 Task: Play online crossword game.
Action: Mouse moved to (626, 308)
Screenshot: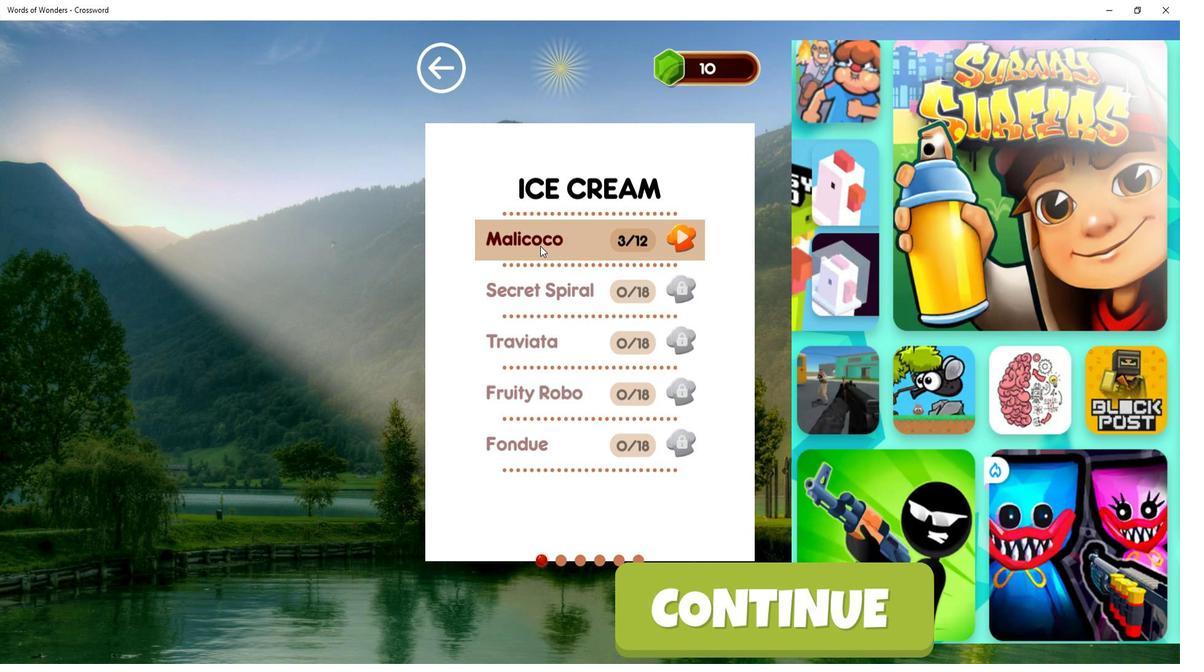 
Action: Mouse pressed left at (626, 308)
Screenshot: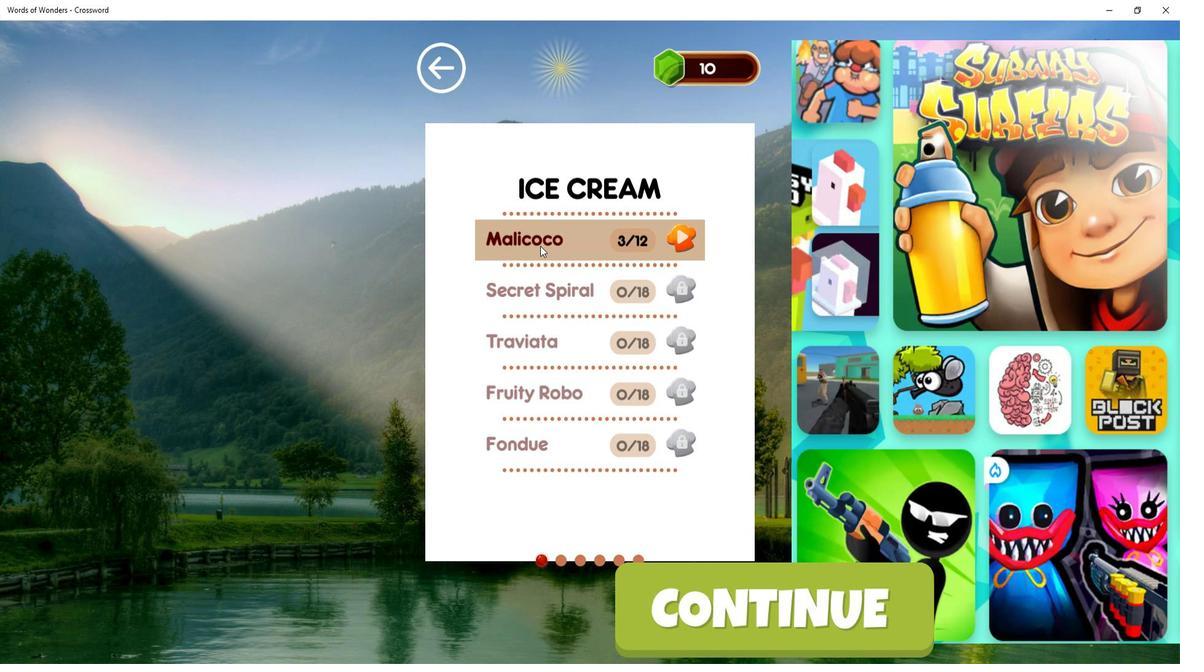 
Action: Mouse moved to (774, 278)
Screenshot: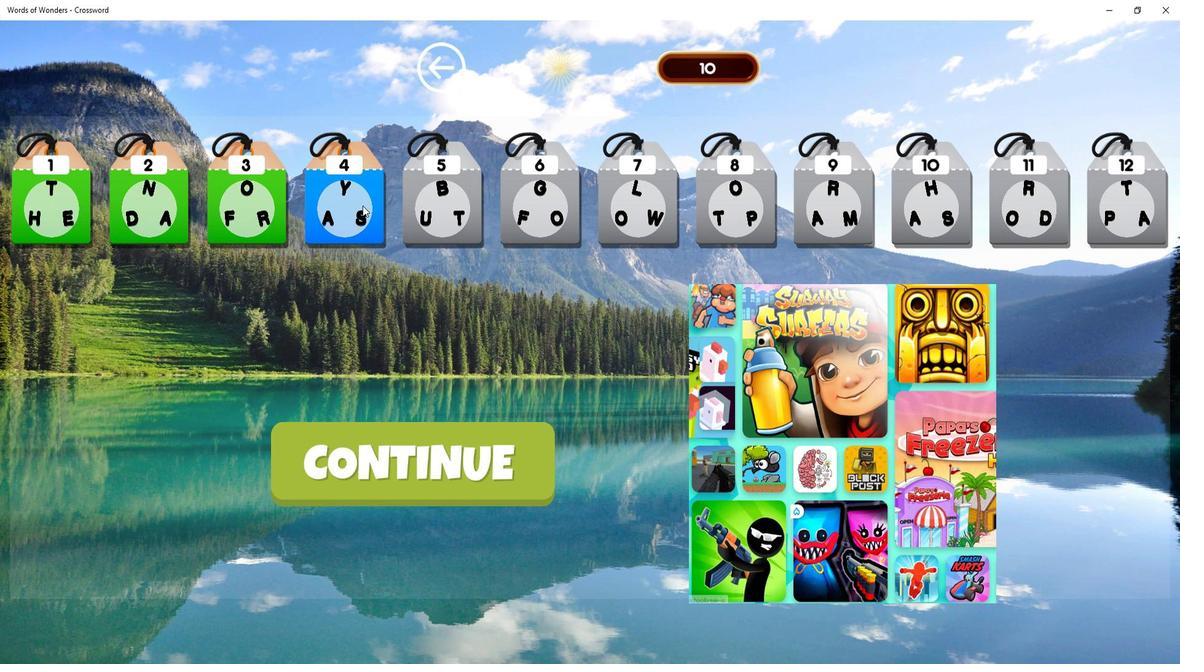 
Action: Mouse pressed left at (774, 278)
Screenshot: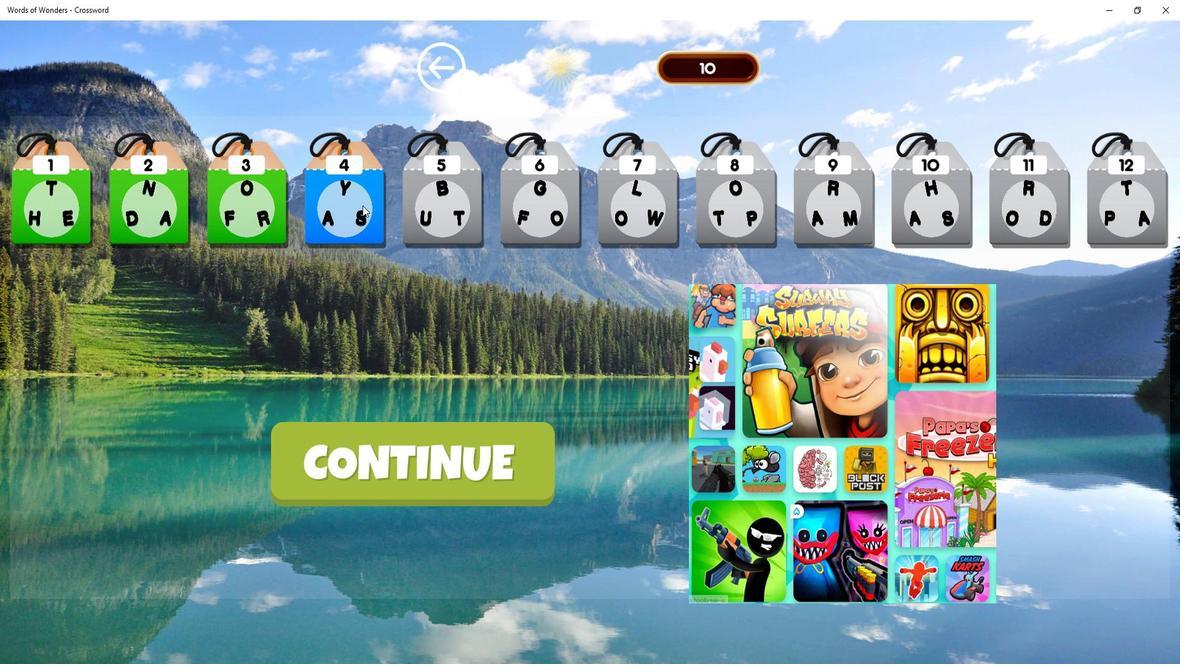 
Action: Mouse moved to (639, 492)
Screenshot: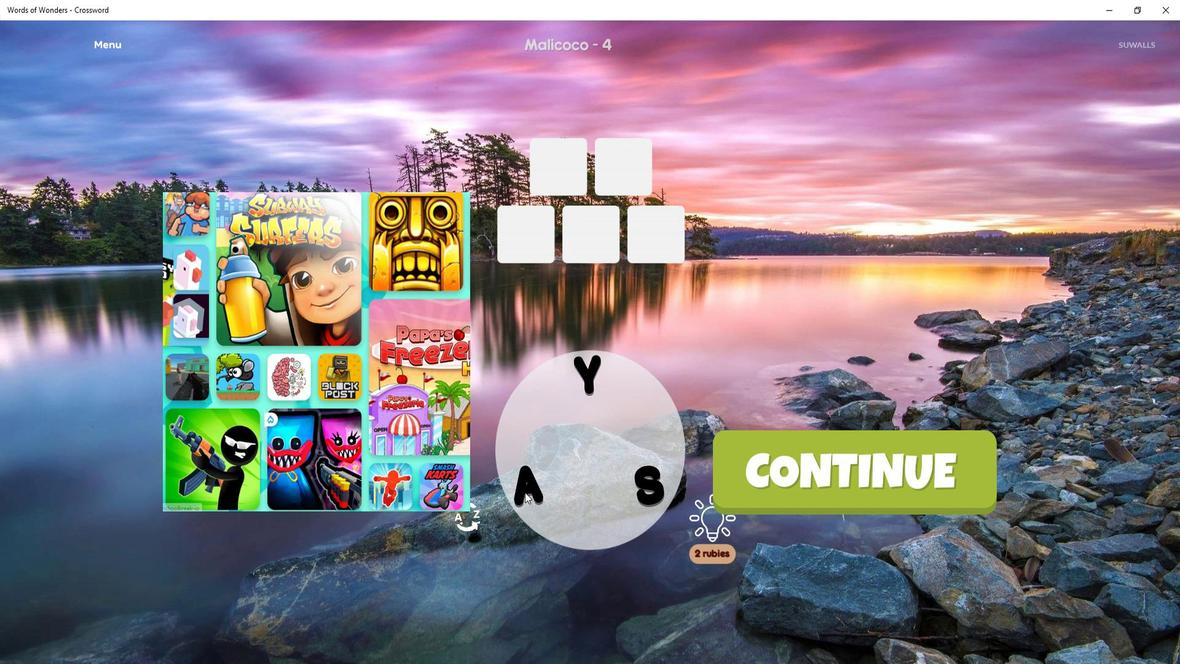 
Action: Mouse pressed left at (639, 492)
Screenshot: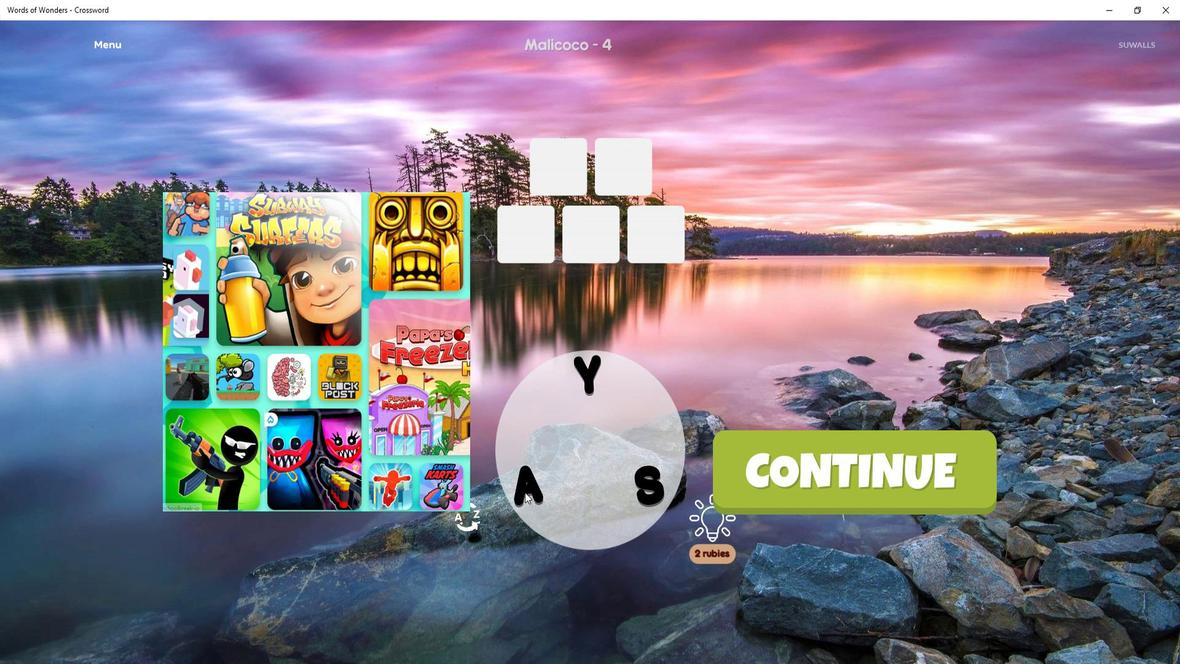 
Action: Mouse moved to (588, 403)
Screenshot: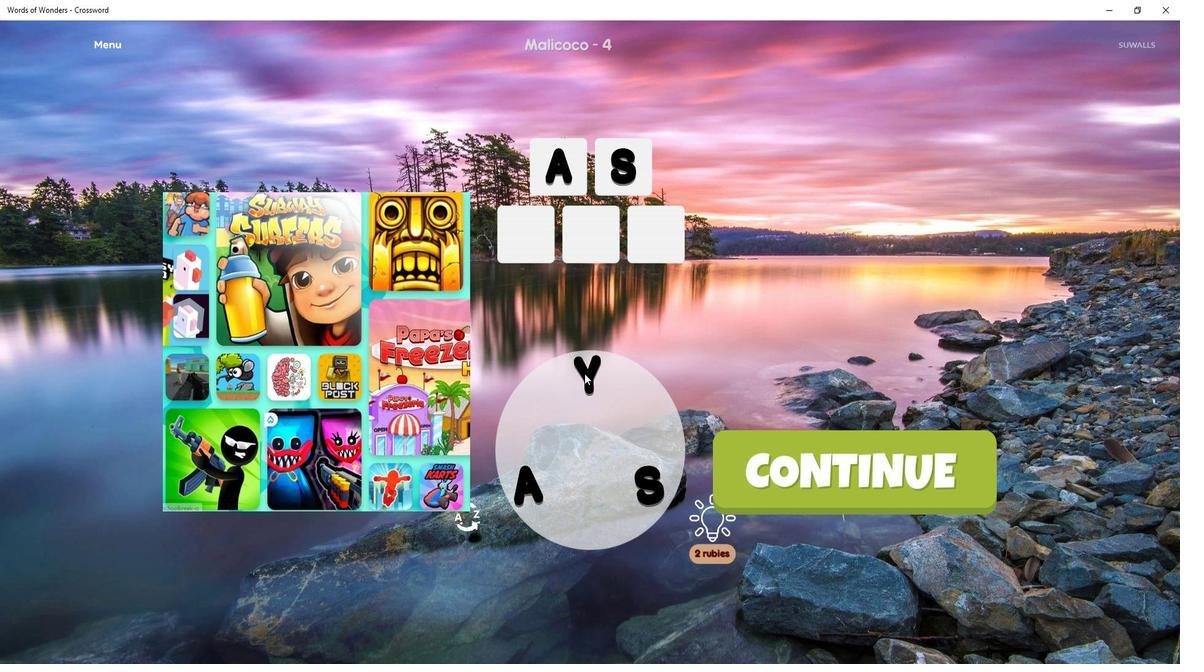 
Action: Mouse pressed left at (588, 403)
Screenshot: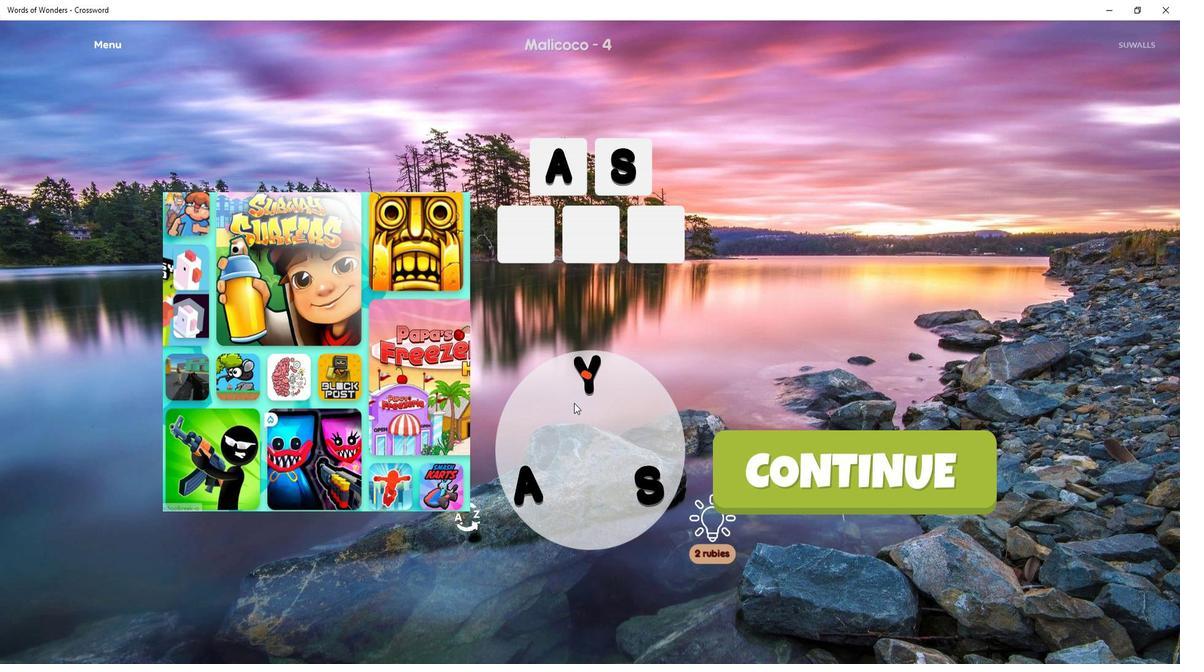 
Action: Mouse moved to (637, 492)
Screenshot: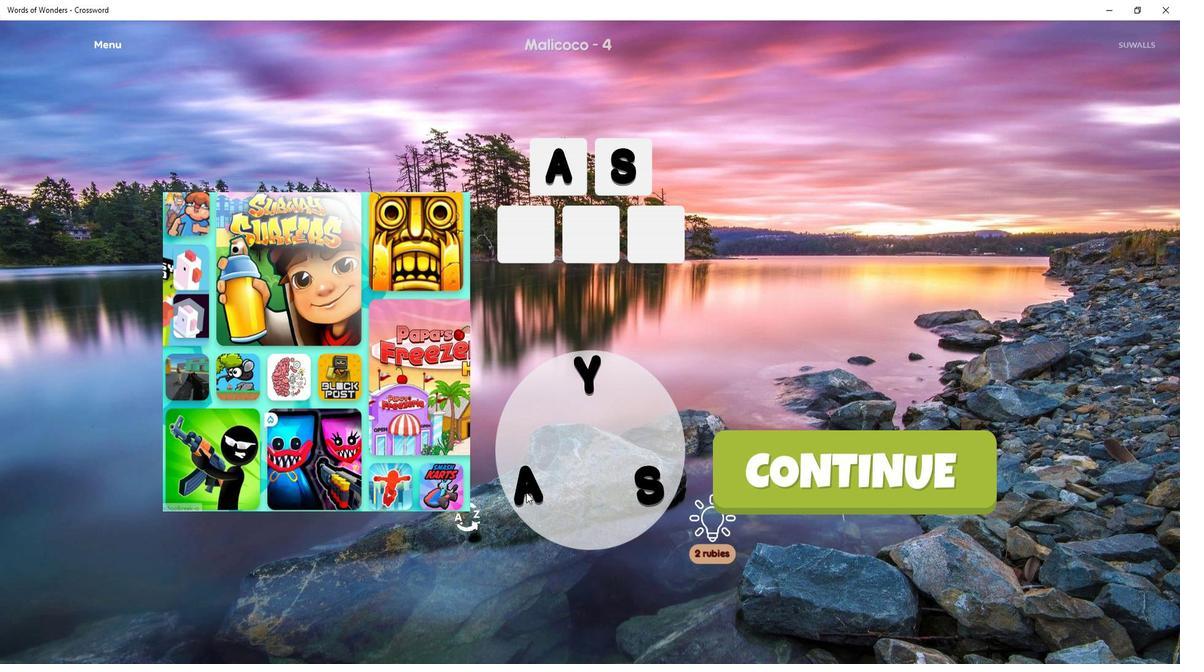 
Action: Mouse pressed left at (637, 492)
Screenshot: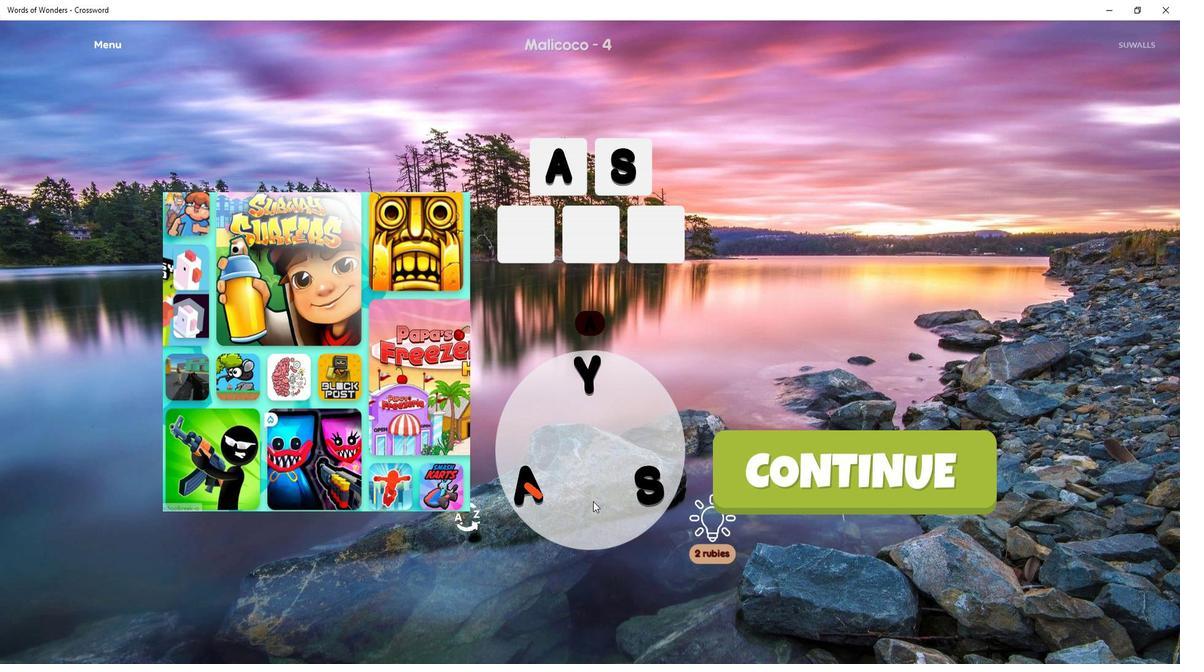 
Action: Mouse moved to (589, 405)
Screenshot: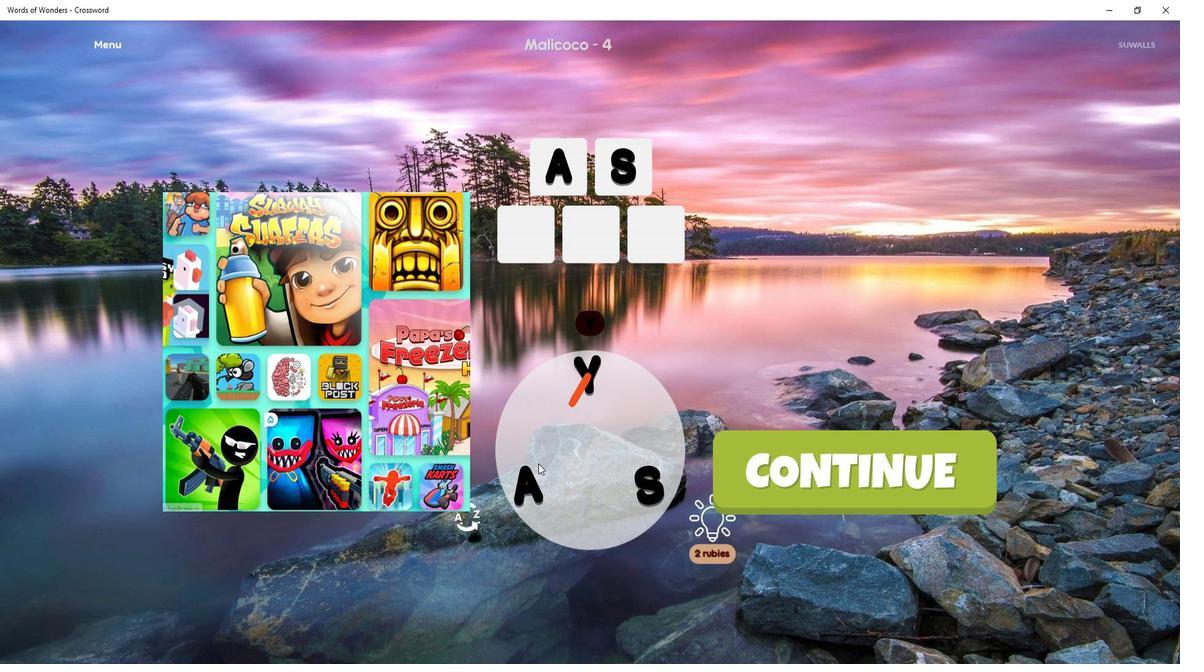 
Action: Mouse pressed left at (589, 405)
Screenshot: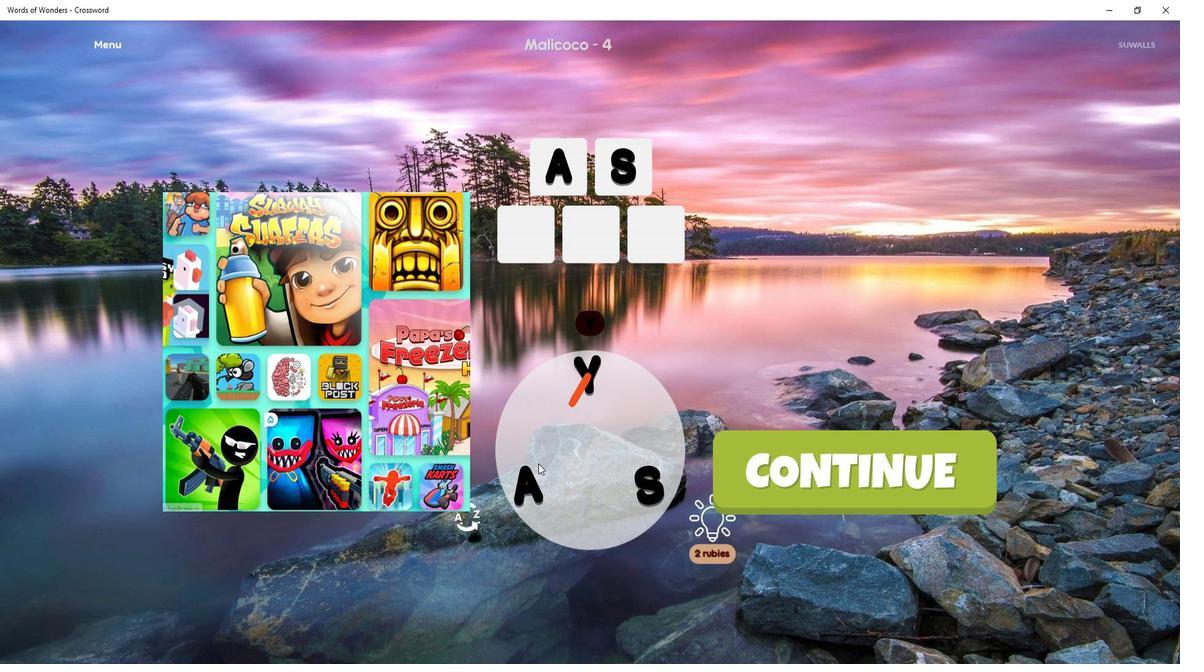 
Action: Mouse moved to (639, 492)
Screenshot: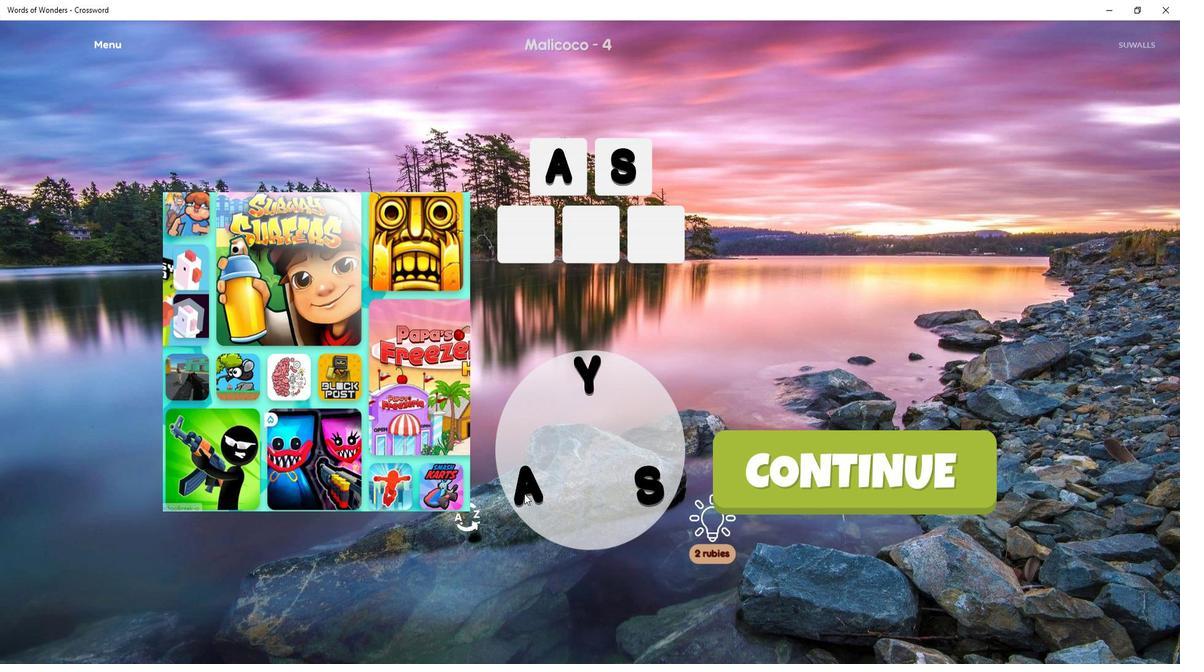 
Action: Mouse pressed left at (639, 492)
Screenshot: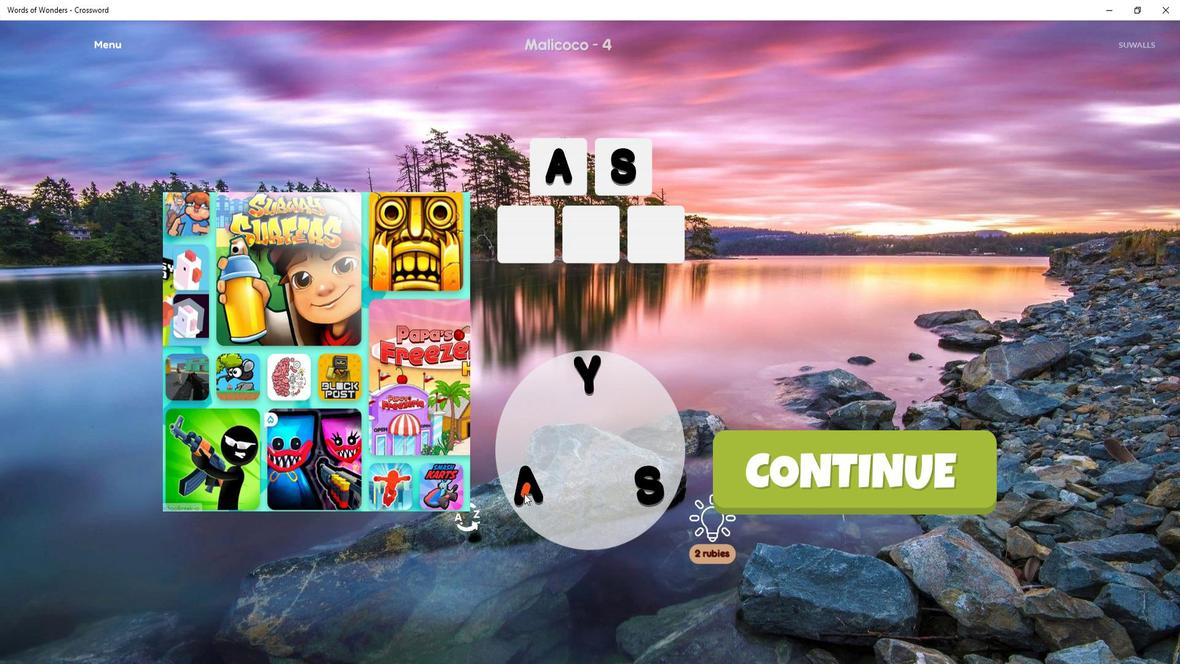 
Action: Mouse moved to (584, 407)
Screenshot: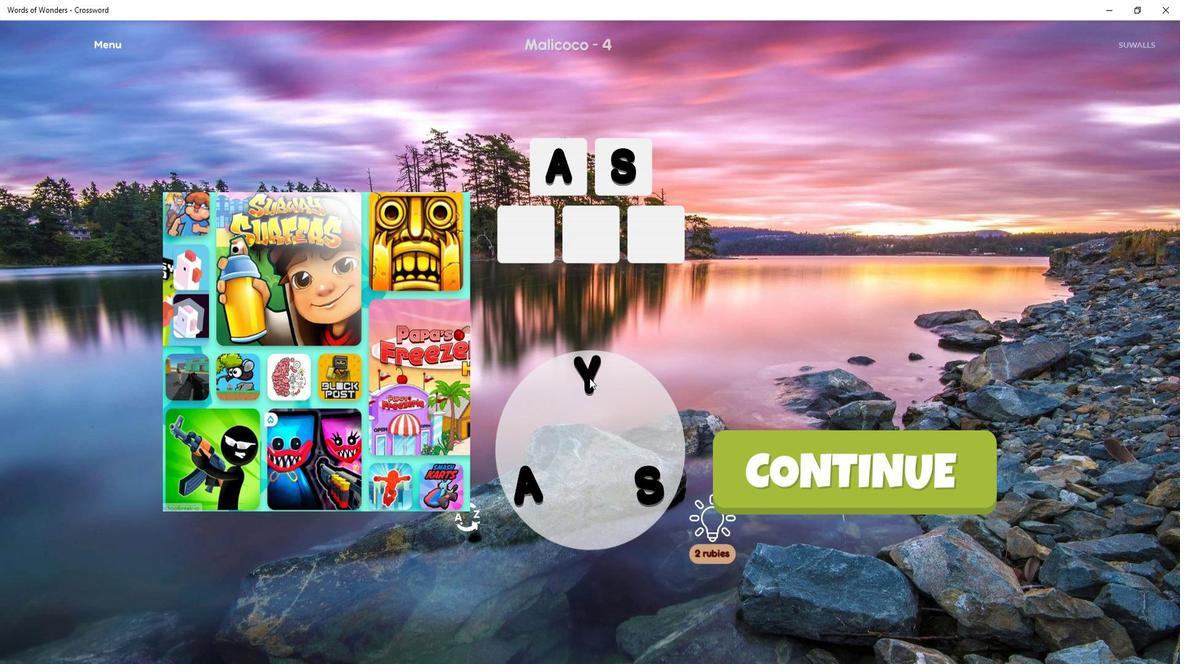 
Action: Mouse pressed left at (584, 407)
Screenshot: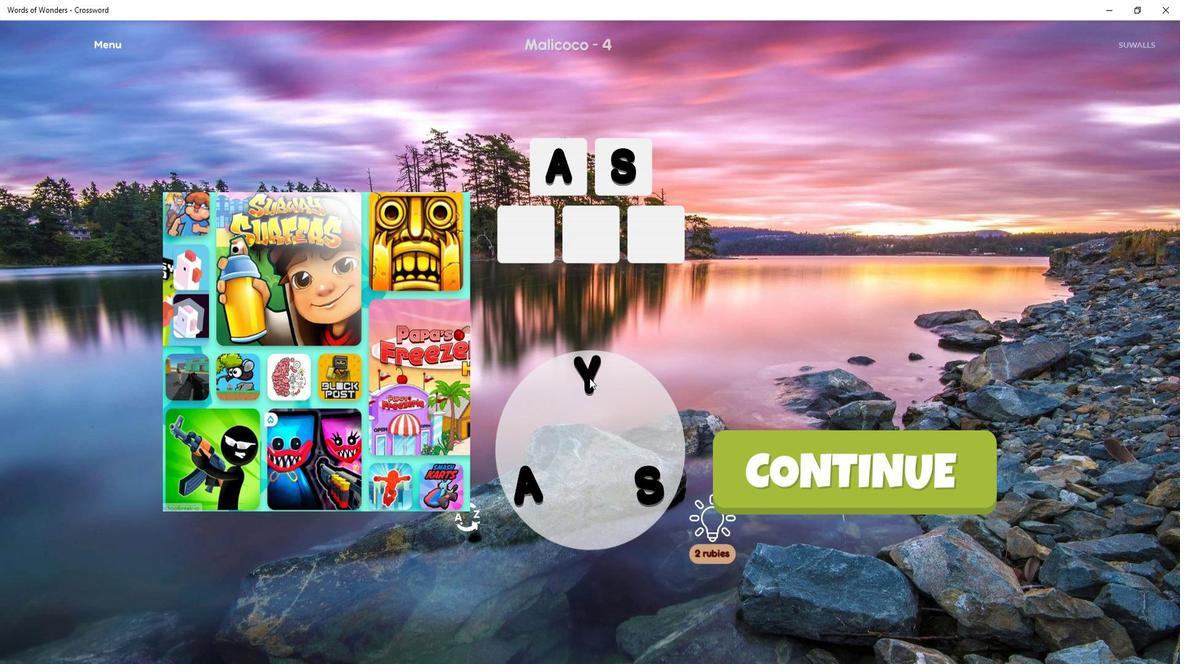 
Action: Mouse moved to (638, 489)
Screenshot: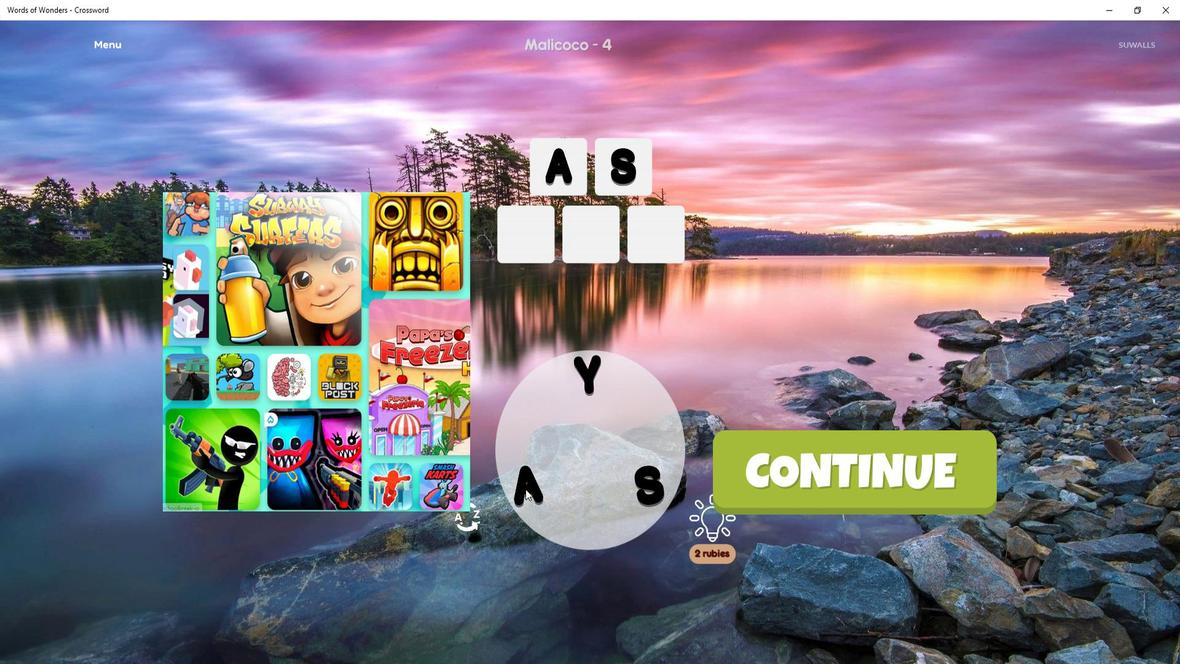 
Action: Mouse pressed left at (638, 489)
Screenshot: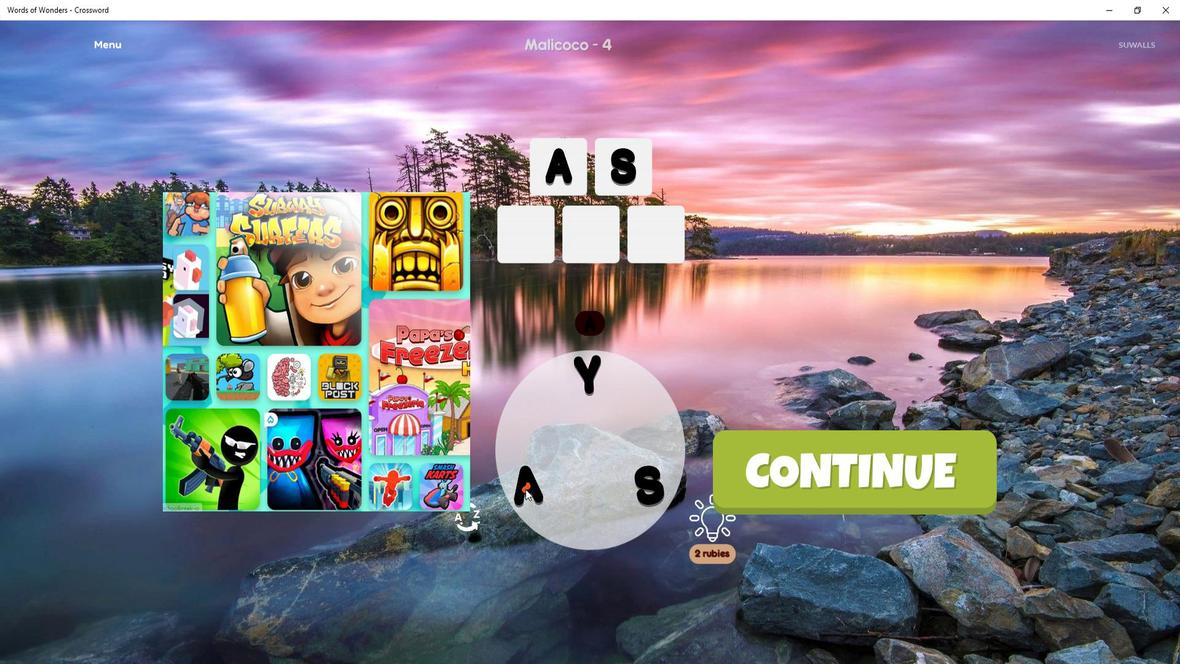
Action: Mouse moved to (587, 402)
Screenshot: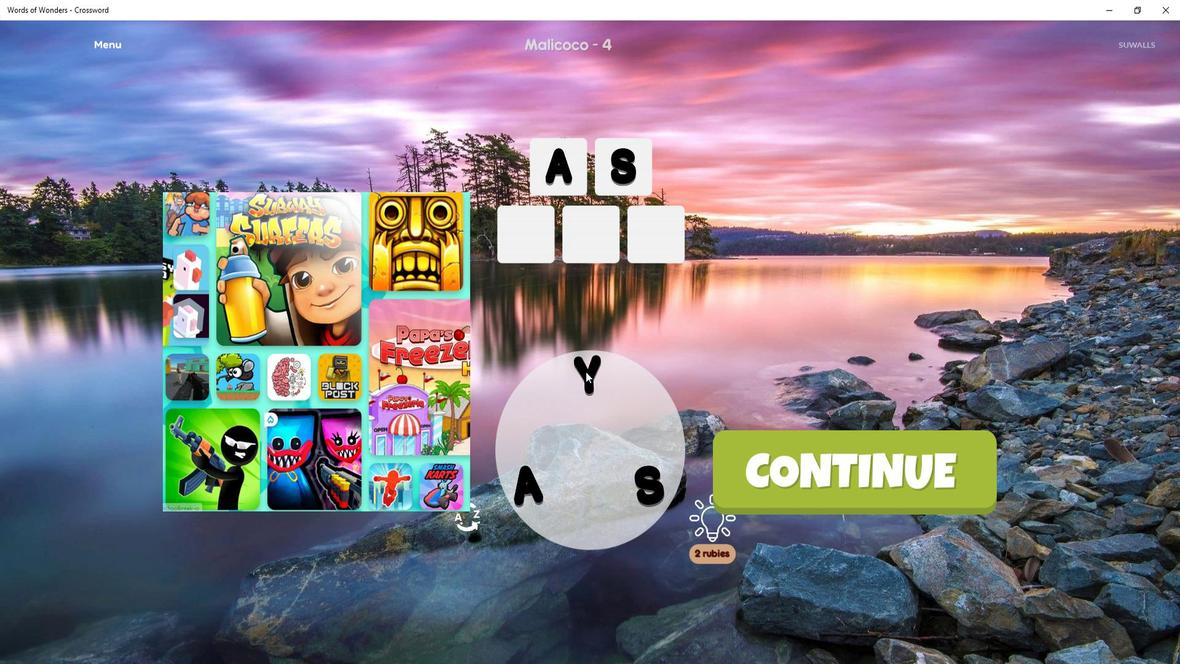 
Action: Mouse pressed left at (587, 402)
Screenshot: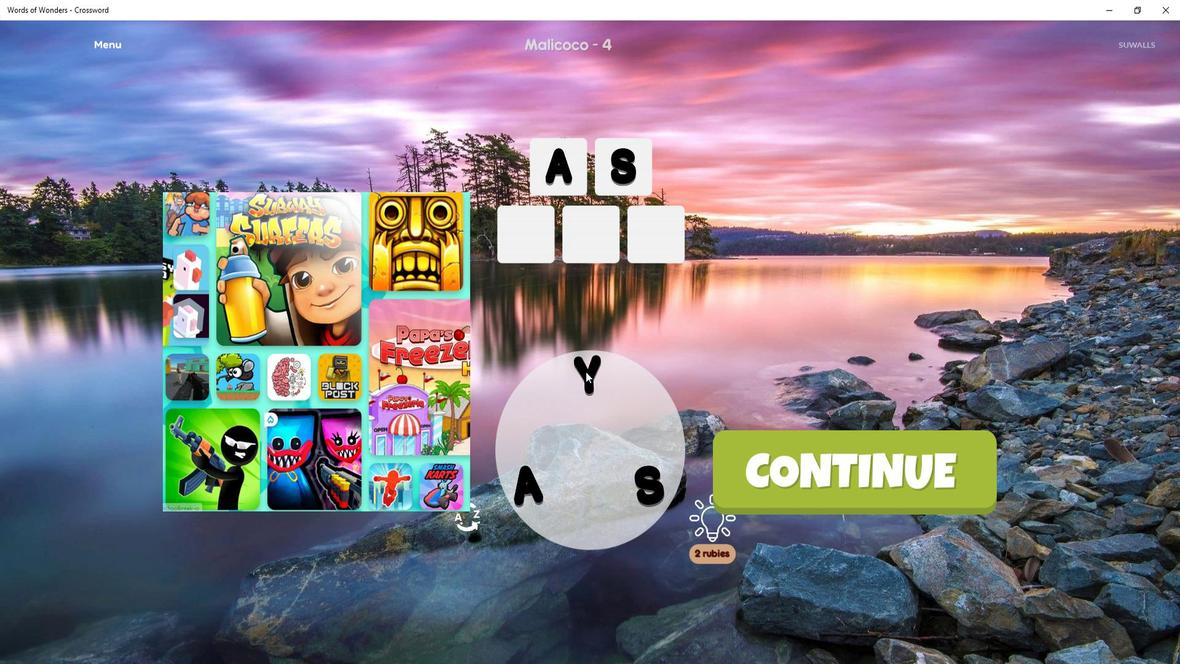 
Action: Mouse moved to (535, 485)
Screenshot: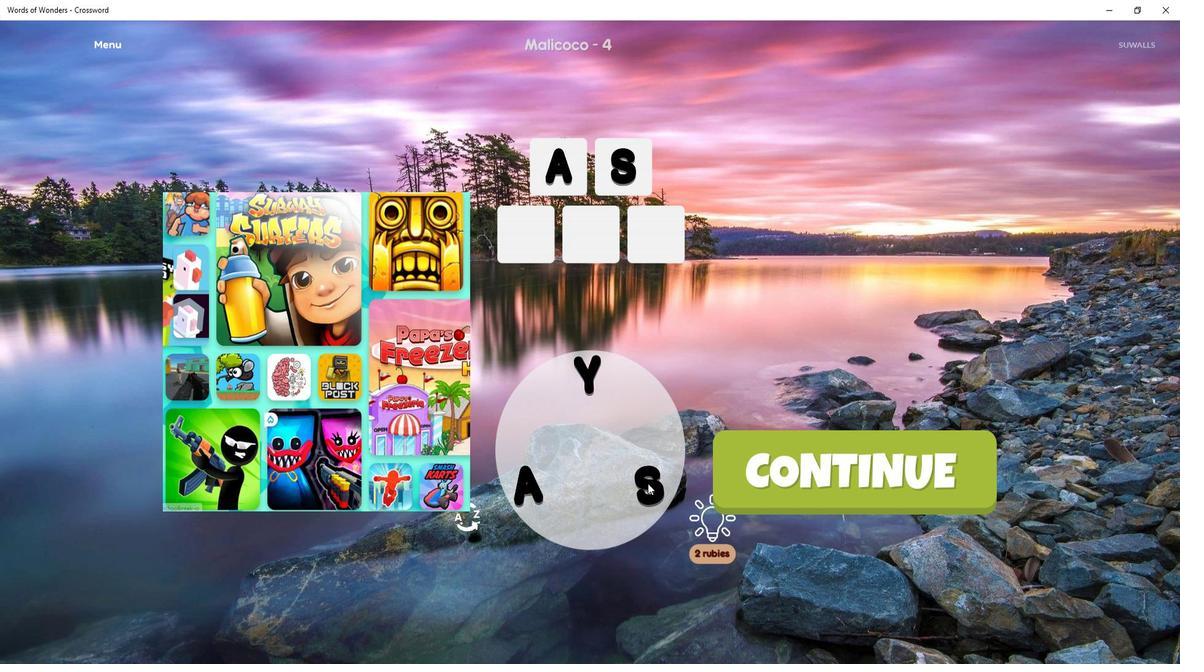 
Action: Mouse pressed left at (535, 485)
Screenshot: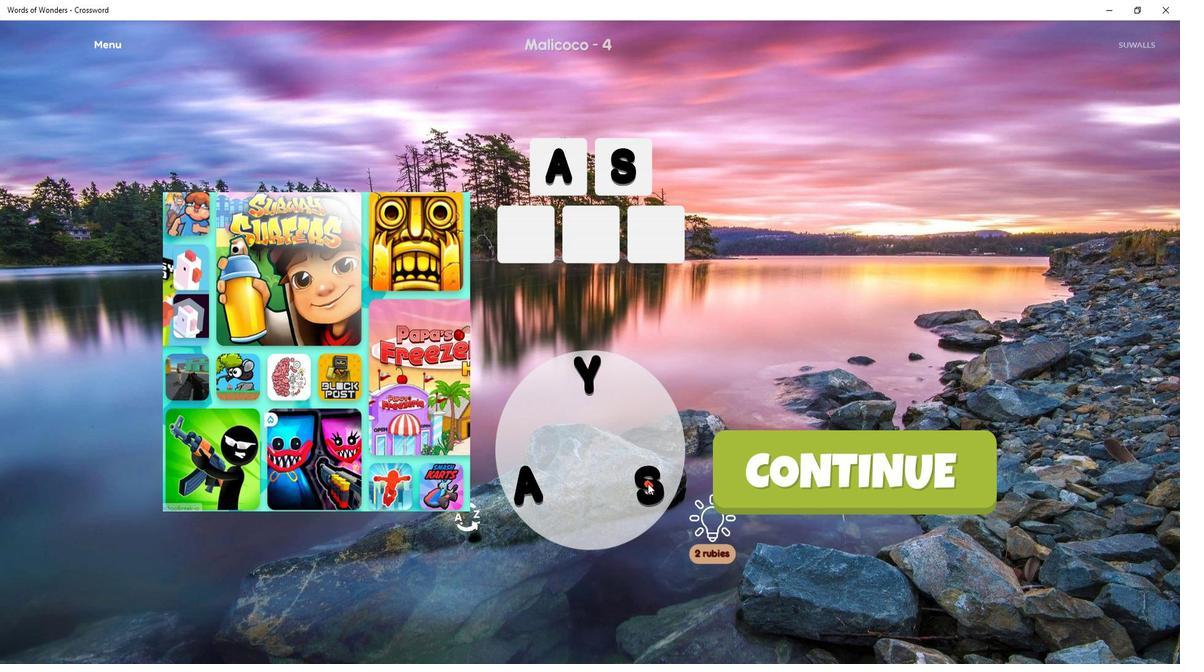 
Action: Mouse moved to (397, 369)
Screenshot: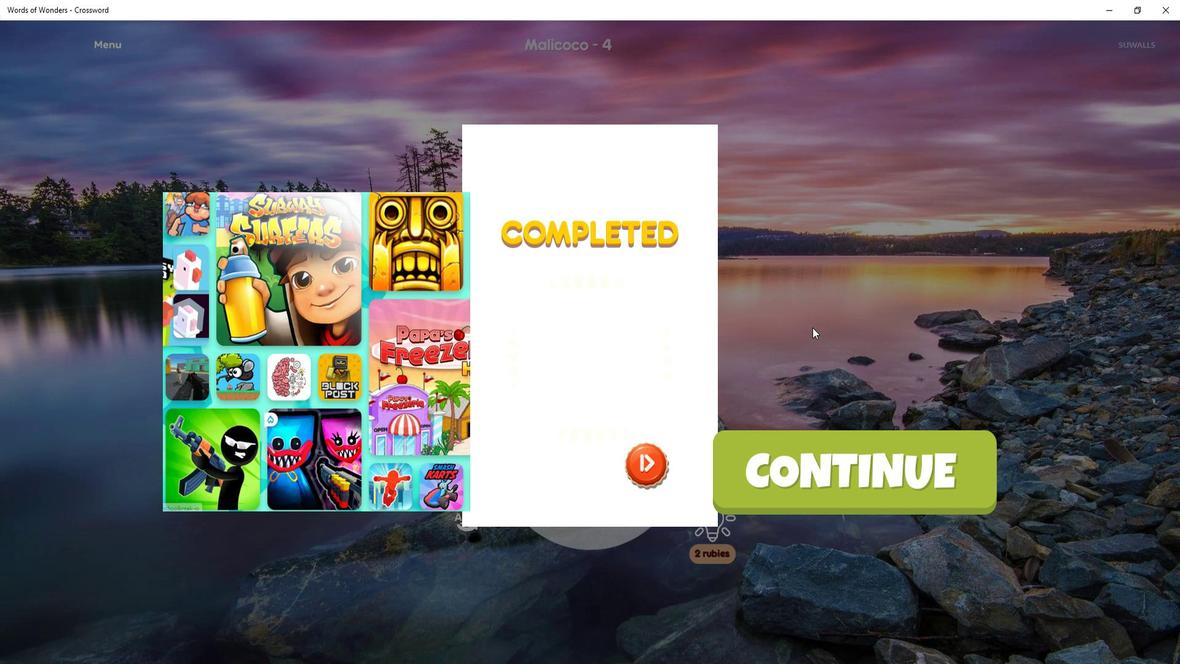 
